 Task: Set "QP factor between P and B" for "H.264/MPEG-4 Part 10/AVC encoder (x264)" to 1.30.
Action: Mouse moved to (105, 14)
Screenshot: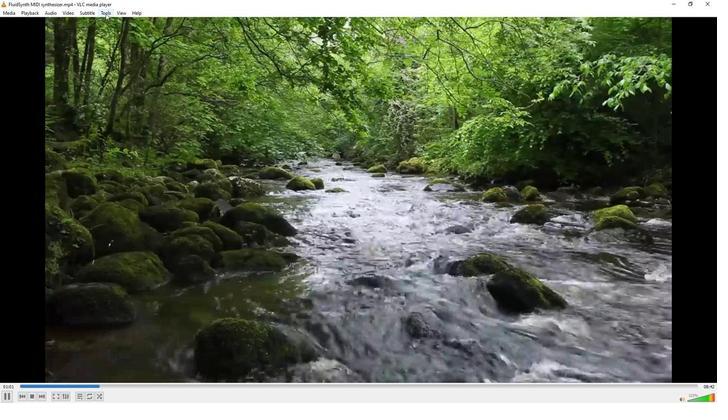 
Action: Mouse pressed left at (105, 14)
Screenshot: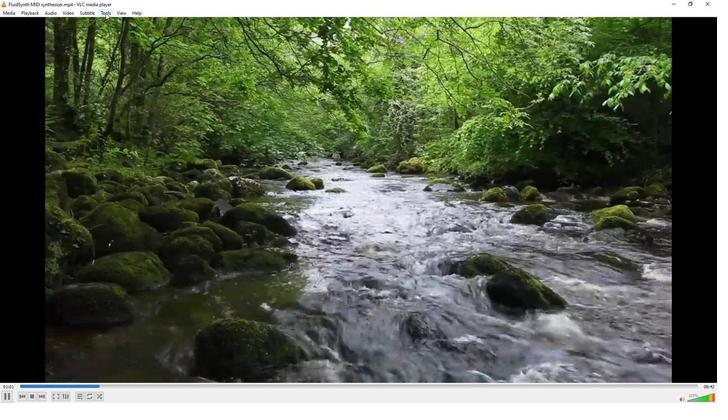 
Action: Mouse moved to (131, 102)
Screenshot: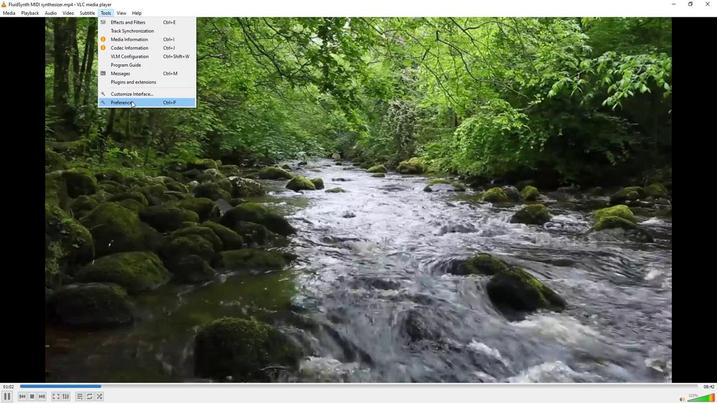
Action: Mouse pressed left at (131, 102)
Screenshot: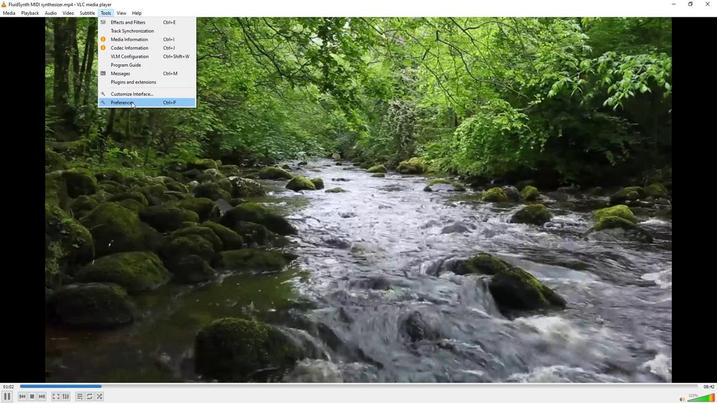 
Action: Mouse moved to (86, 312)
Screenshot: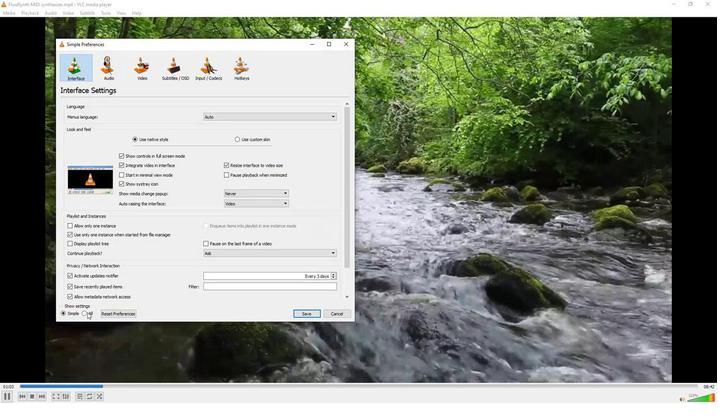 
Action: Mouse pressed left at (86, 312)
Screenshot: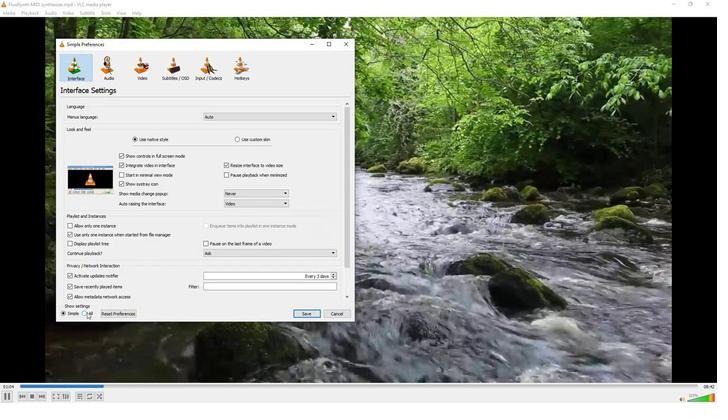 
Action: Mouse moved to (72, 238)
Screenshot: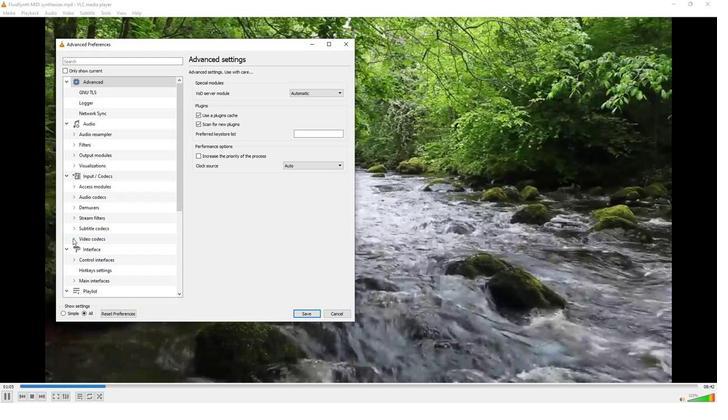 
Action: Mouse pressed left at (72, 238)
Screenshot: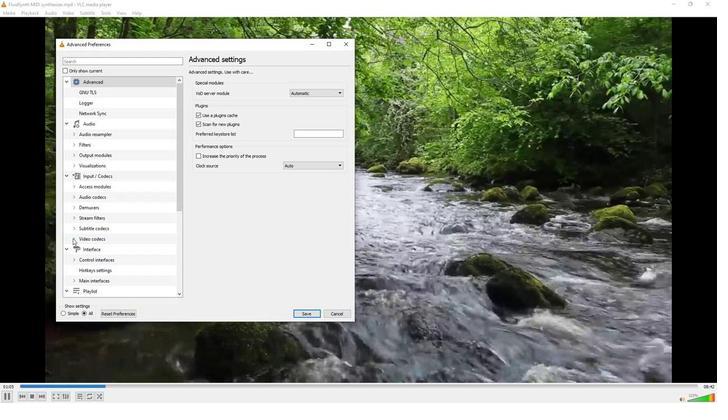 
Action: Mouse moved to (86, 249)
Screenshot: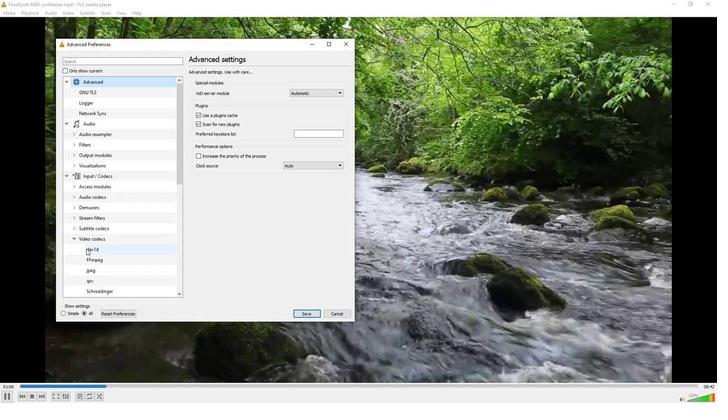 
Action: Mouse scrolled (86, 248) with delta (0, 0)
Screenshot: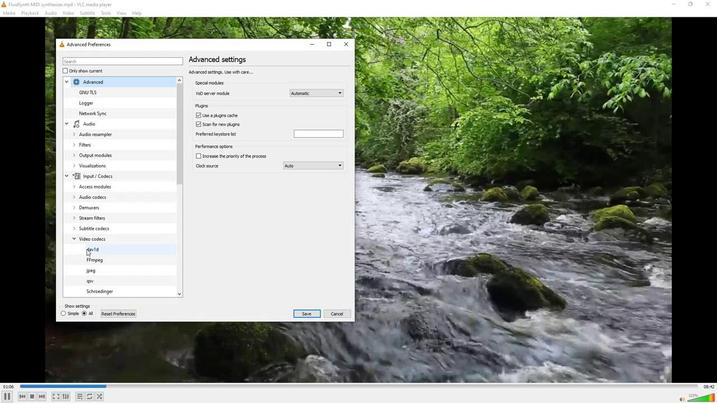 
Action: Mouse moved to (113, 294)
Screenshot: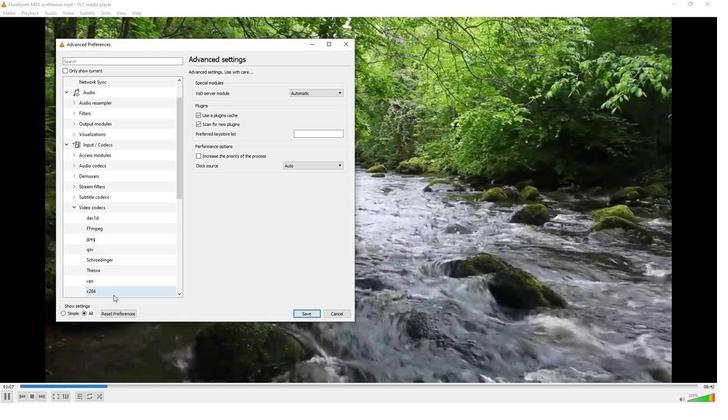 
Action: Mouse pressed left at (113, 294)
Screenshot: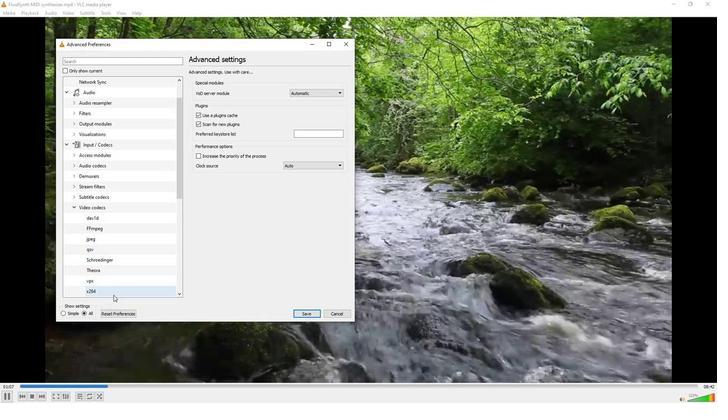 
Action: Mouse moved to (253, 271)
Screenshot: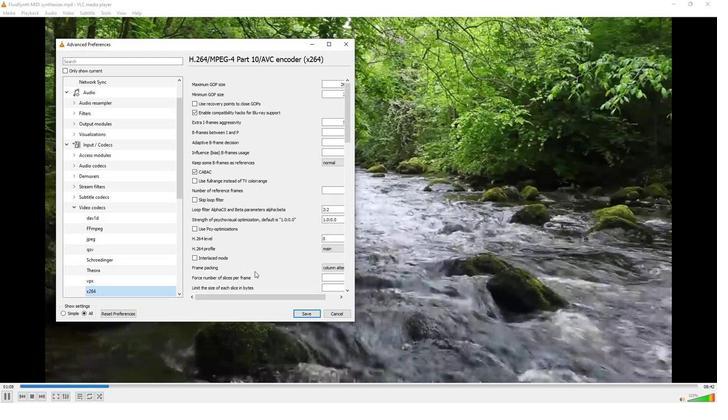 
Action: Mouse scrolled (253, 270) with delta (0, 0)
Screenshot: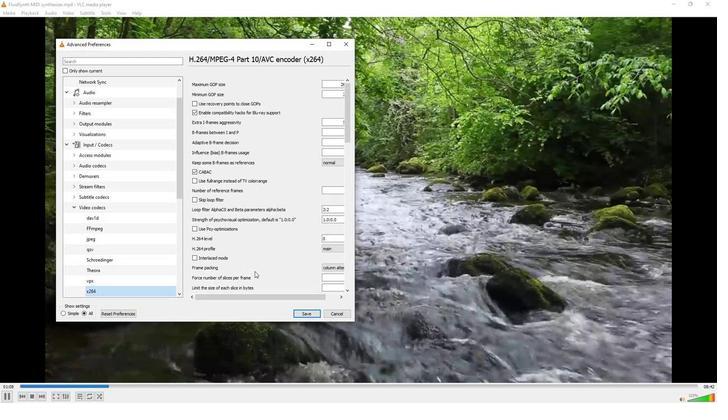 
Action: Mouse scrolled (253, 270) with delta (0, 0)
Screenshot: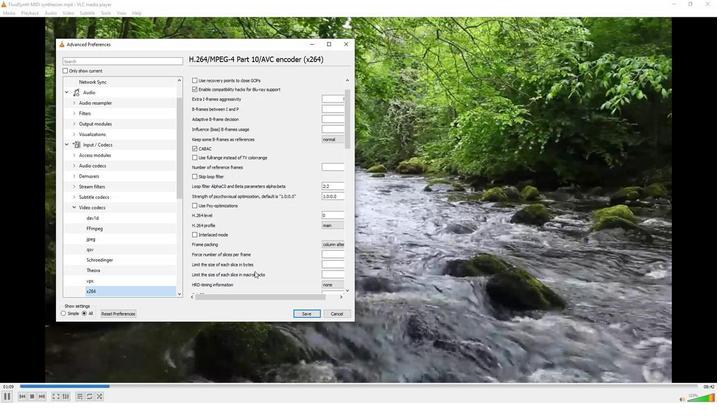 
Action: Mouse scrolled (253, 270) with delta (0, 0)
Screenshot: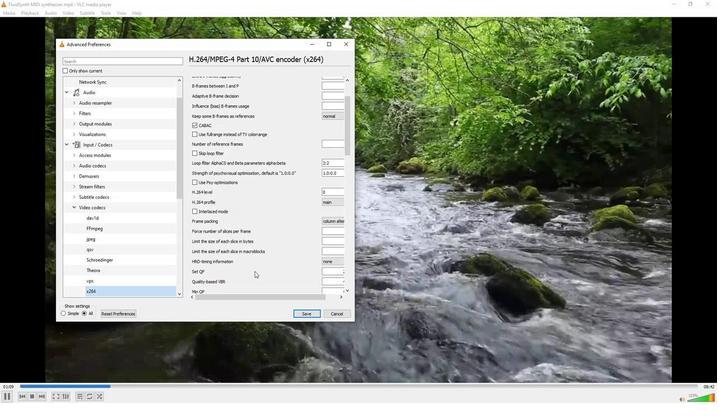 
Action: Mouse scrolled (253, 270) with delta (0, 0)
Screenshot: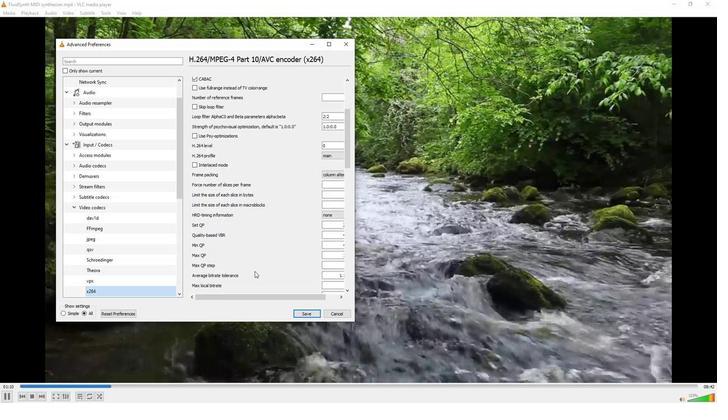 
Action: Mouse scrolled (253, 270) with delta (0, 0)
Screenshot: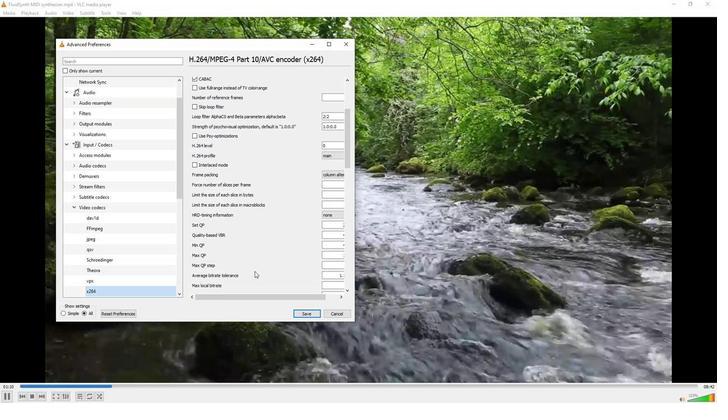 
Action: Mouse scrolled (253, 270) with delta (0, 0)
Screenshot: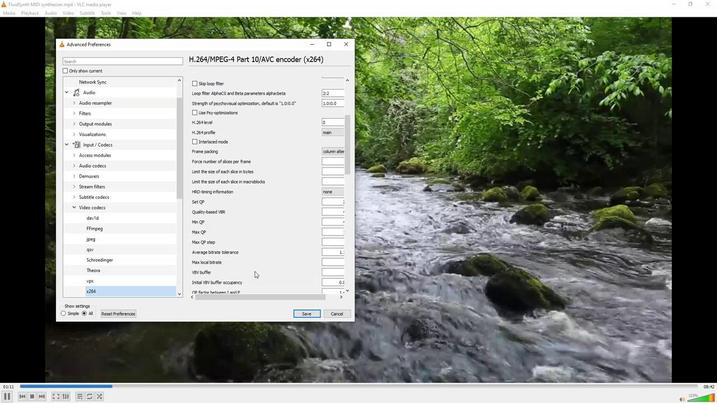 
Action: Mouse moved to (323, 280)
Screenshot: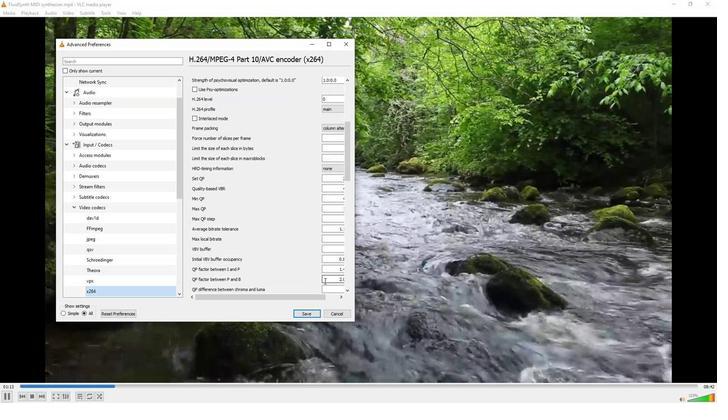 
Action: Mouse pressed left at (323, 280)
Screenshot: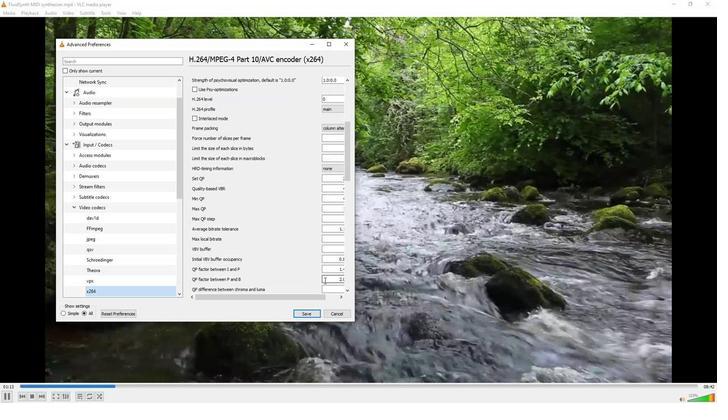 
Action: Mouse moved to (299, 296)
Screenshot: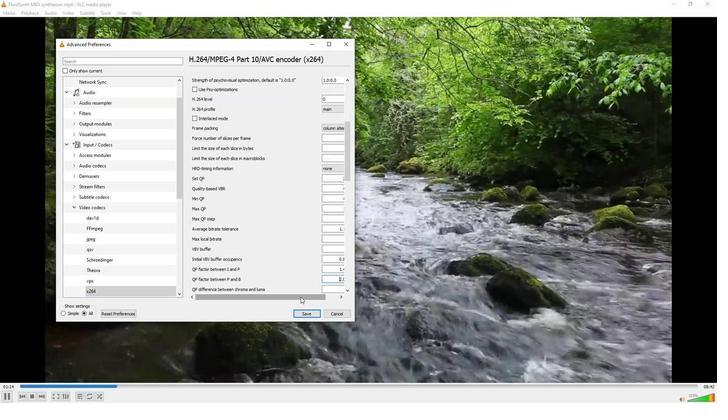 
Action: Mouse pressed left at (299, 296)
Screenshot: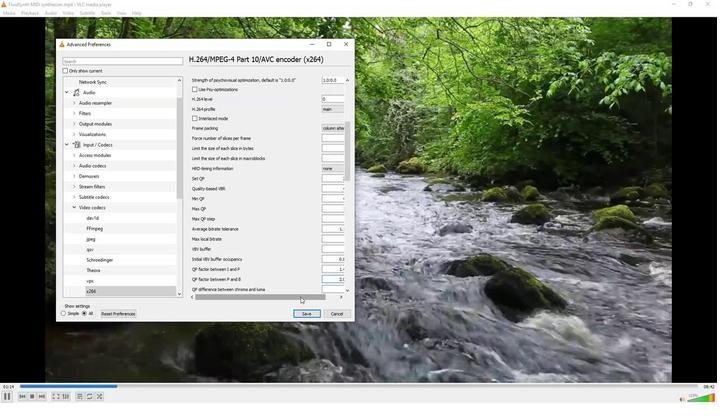 
Action: Mouse moved to (337, 280)
Screenshot: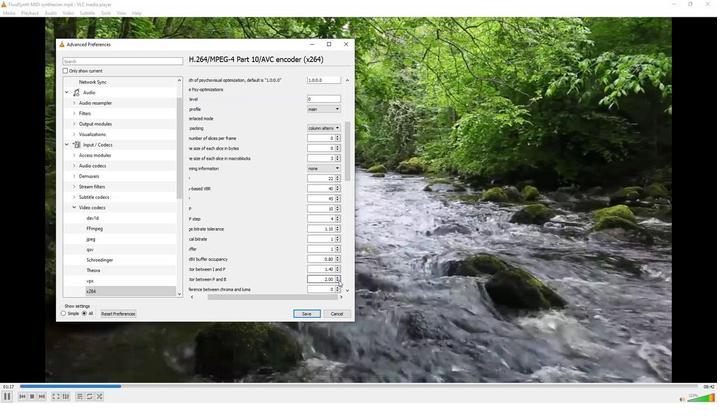 
Action: Mouse pressed left at (337, 280)
Screenshot: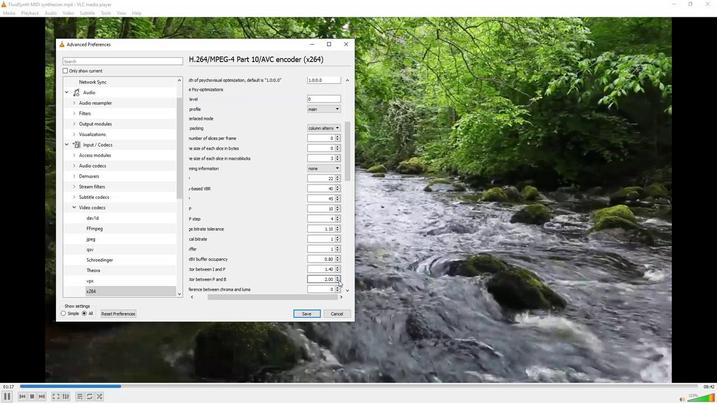 
Action: Mouse pressed left at (337, 280)
Screenshot: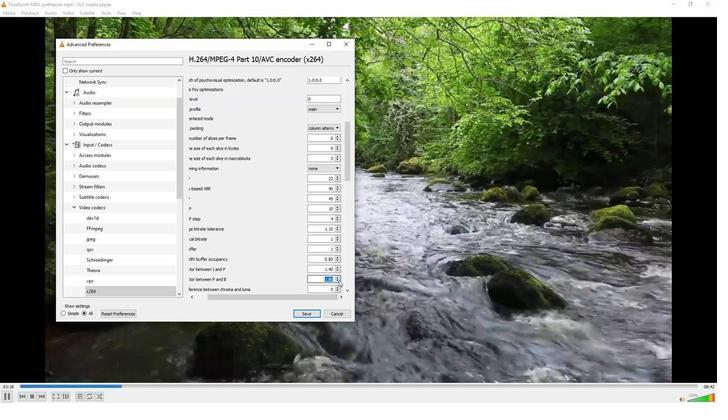 
Action: Mouse pressed left at (337, 280)
Screenshot: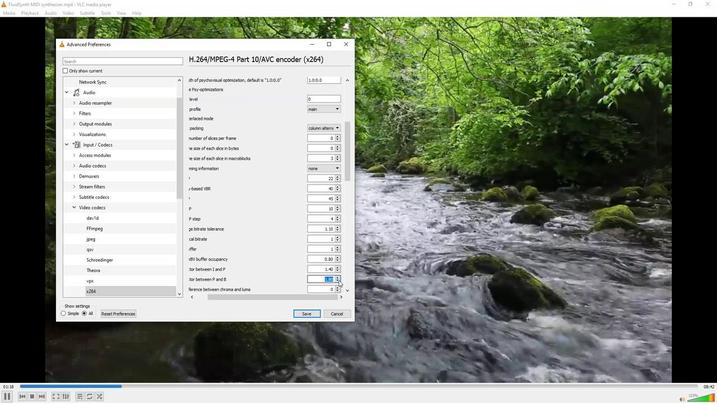 
Action: Mouse pressed left at (337, 280)
Screenshot: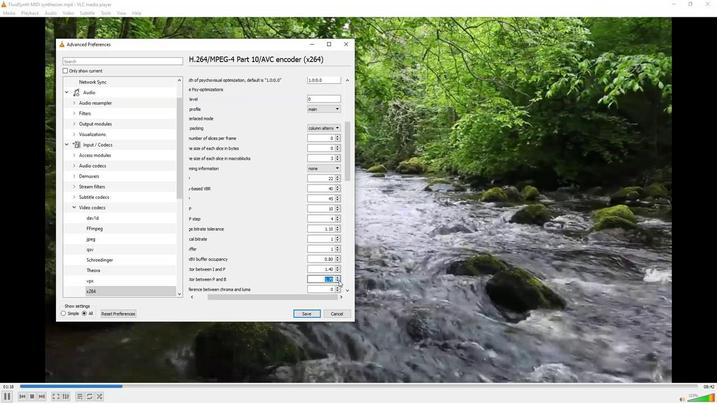 
Action: Mouse pressed left at (337, 280)
Screenshot: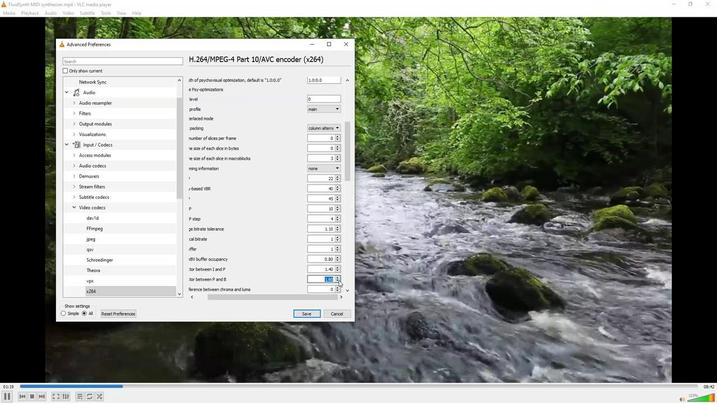 
Action: Mouse pressed left at (337, 280)
Screenshot: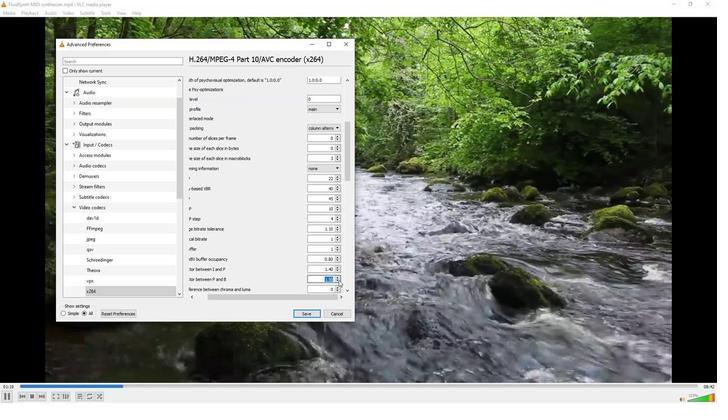 
Action: Mouse pressed left at (337, 280)
Screenshot: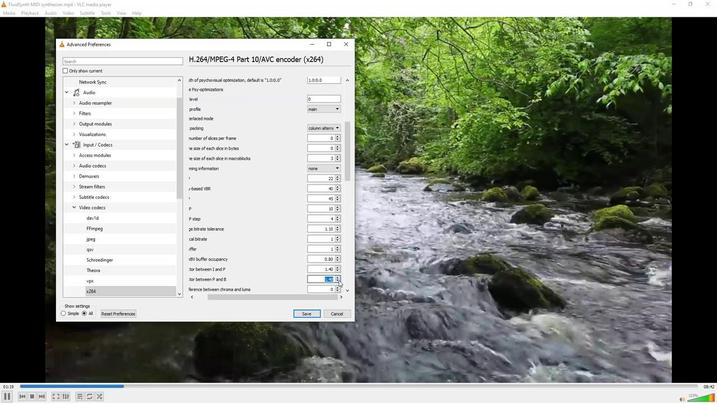 
Action: Mouse moved to (324, 281)
Screenshot: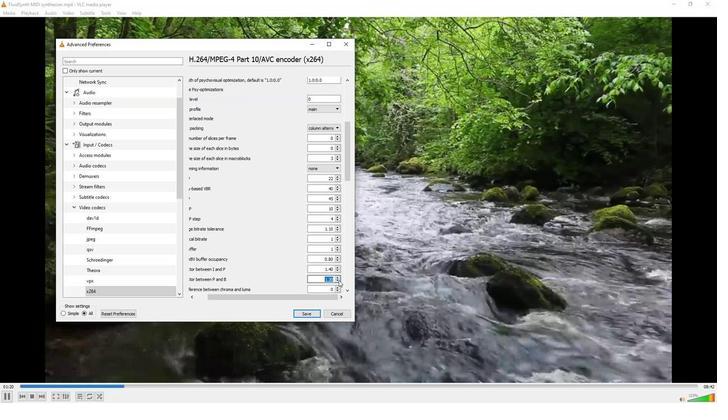 
